 Task: Create in the project ChampionTech and in the Backlog issue 'Develop a new tool for automated testing of web application load testing and performance under high traffic conditions' a child issue 'Integration with recruiting management systems', and assign it to team member softage.3@softage.net. Create in the project ChampionTech and in the Backlog issue 'Upgrade the website navigation and menu design of a web application to improve user experience and website organization' a child issue 'Big data model bias and fairness remediation and reporting', and assign it to team member softage.4@softage.net
Action: Mouse scrolled (657, 511) with delta (0, 0)
Screenshot: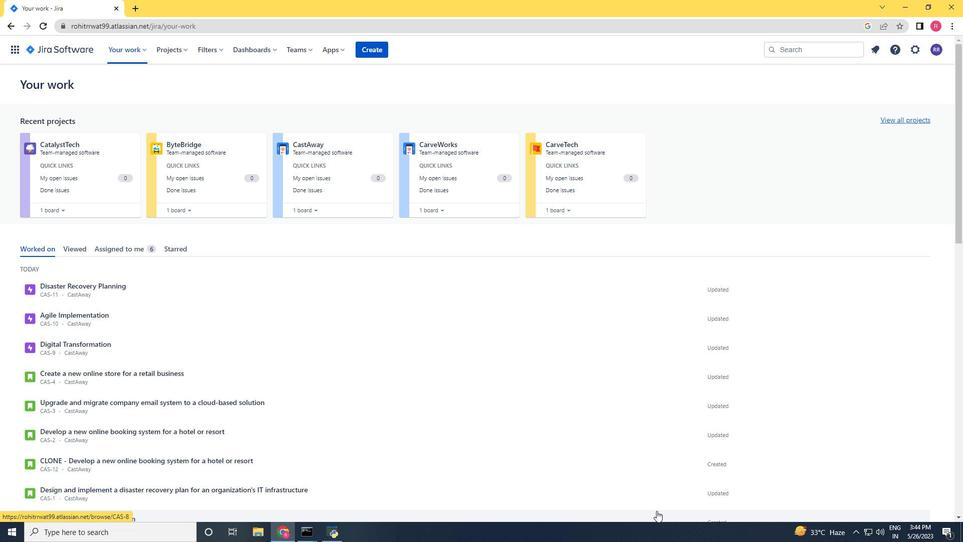 
Action: Mouse scrolled (657, 511) with delta (0, 0)
Screenshot: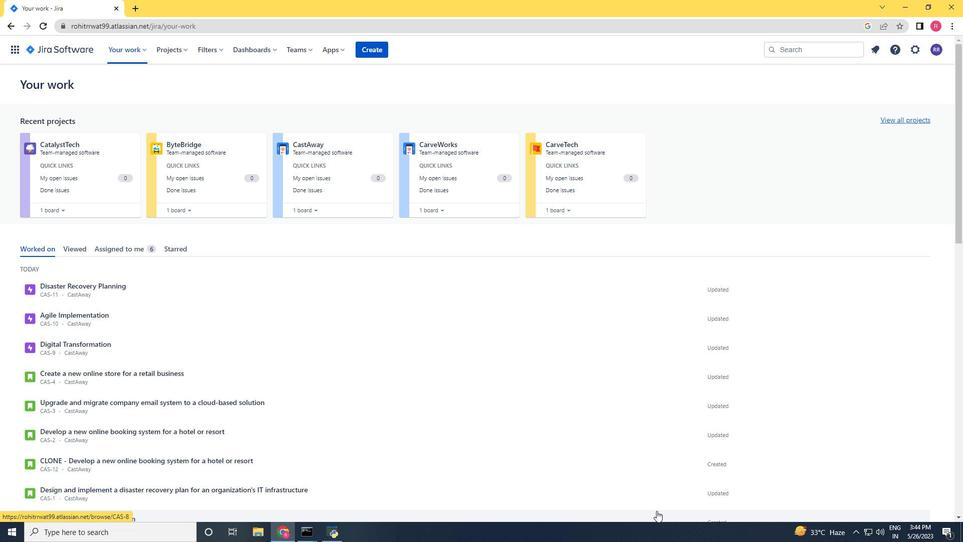 
Action: Mouse moved to (162, 44)
Screenshot: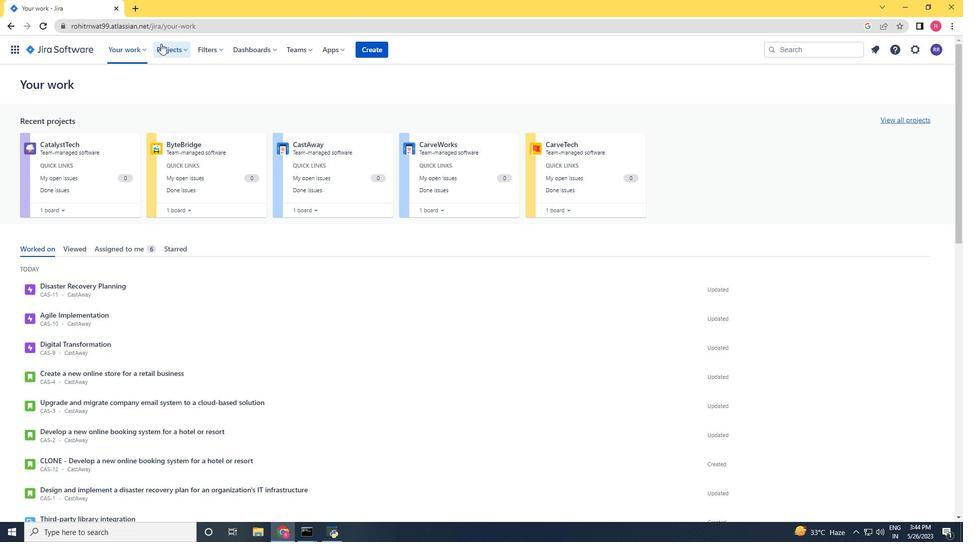 
Action: Mouse pressed left at (162, 44)
Screenshot: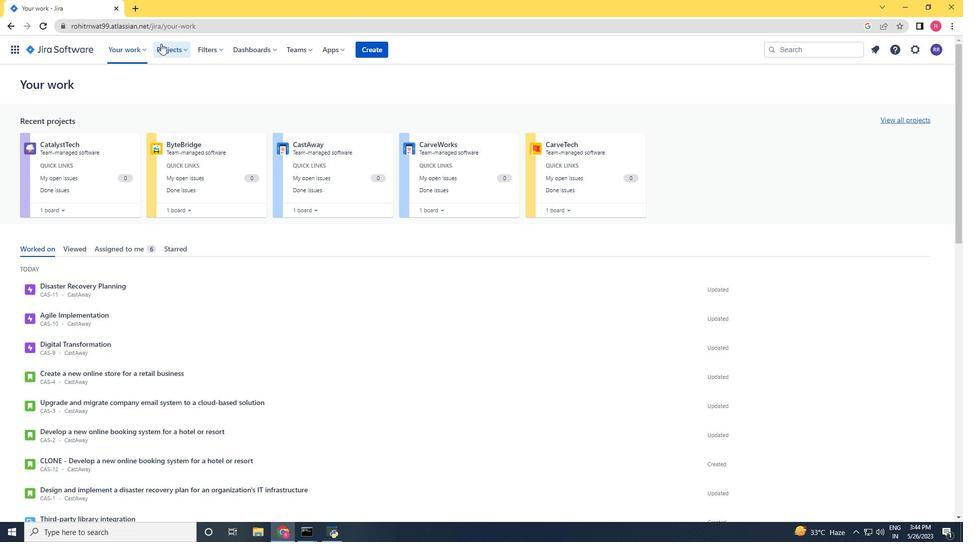 
Action: Mouse moved to (191, 84)
Screenshot: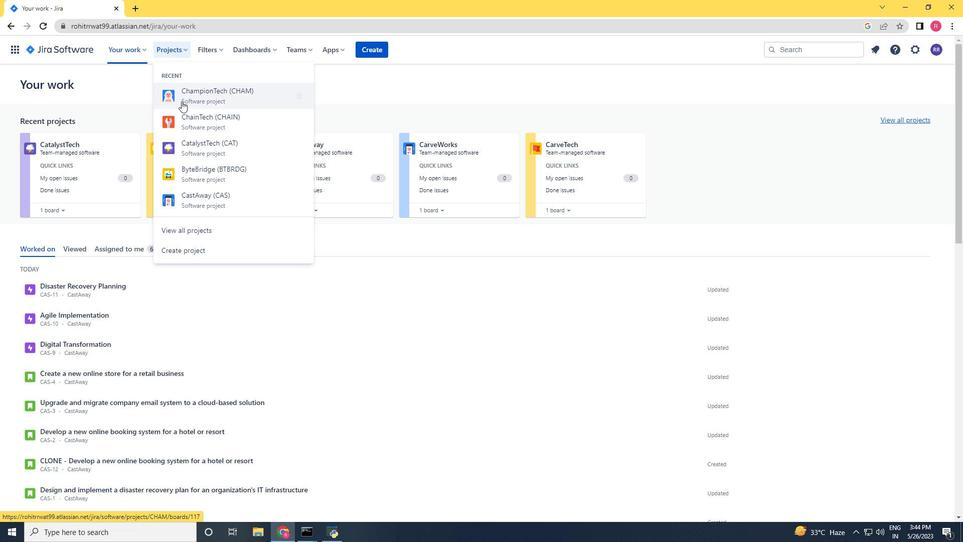 
Action: Mouse pressed left at (191, 84)
Screenshot: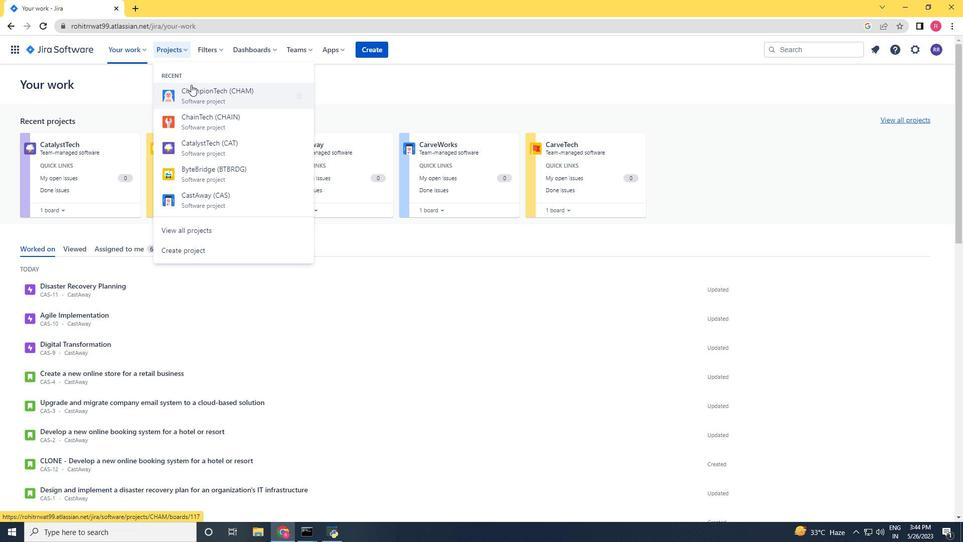 
Action: Mouse moved to (87, 145)
Screenshot: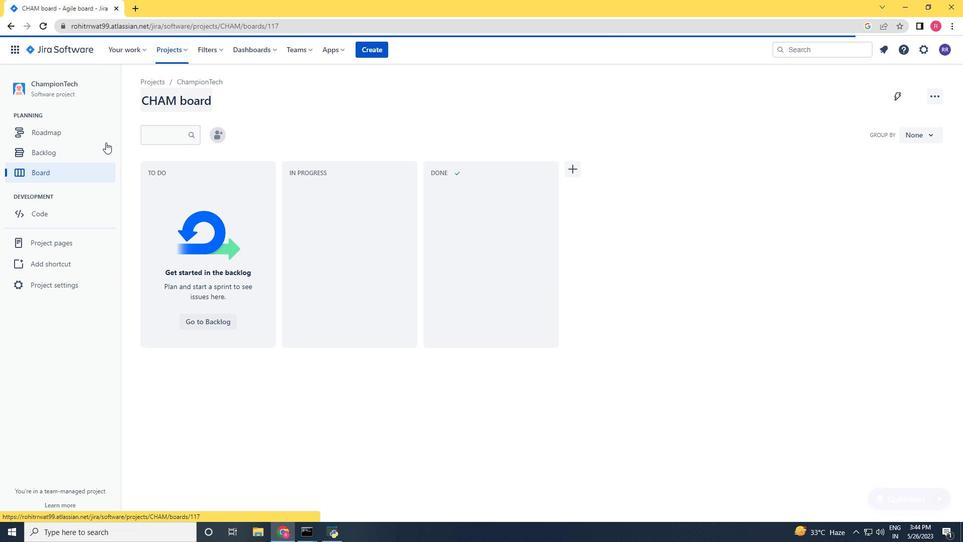 
Action: Mouse pressed left at (87, 145)
Screenshot: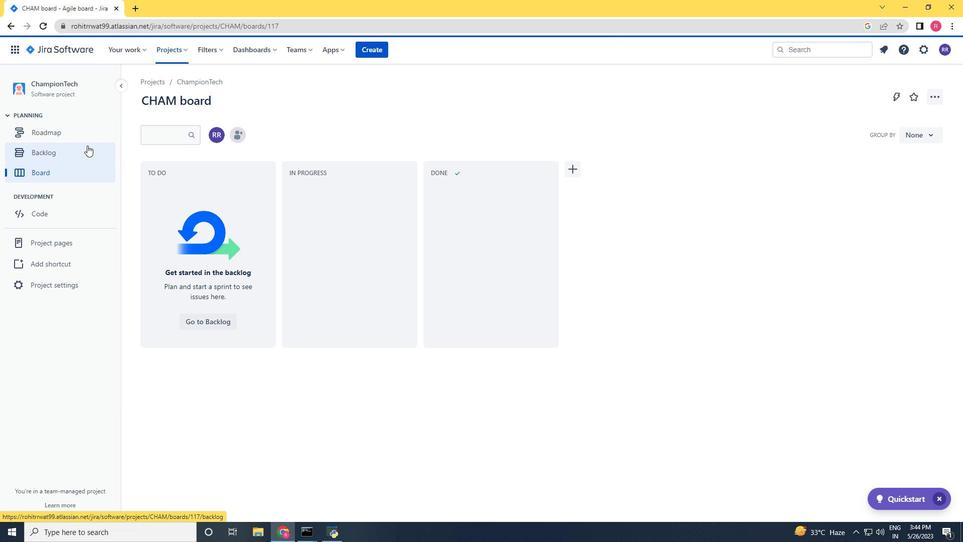 
Action: Mouse moved to (668, 260)
Screenshot: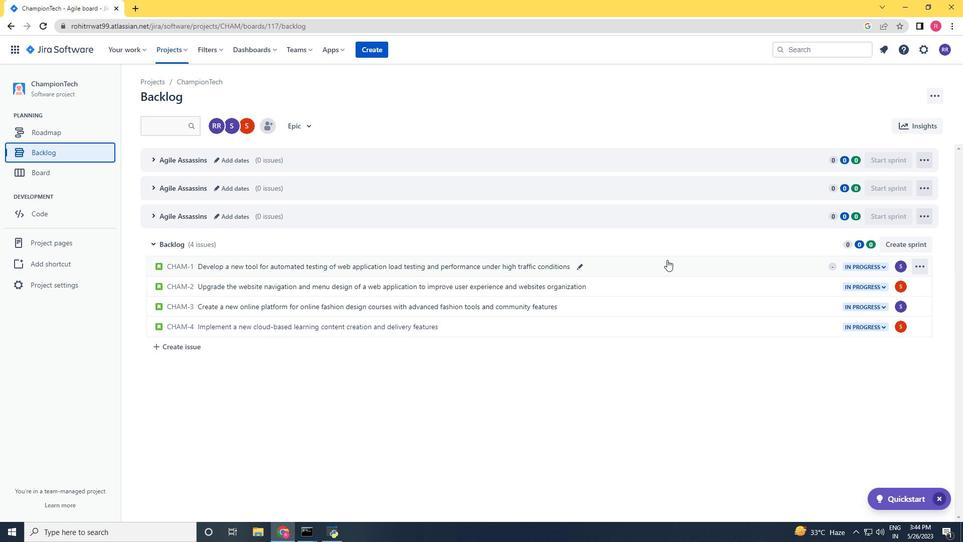
Action: Mouse pressed left at (668, 260)
Screenshot: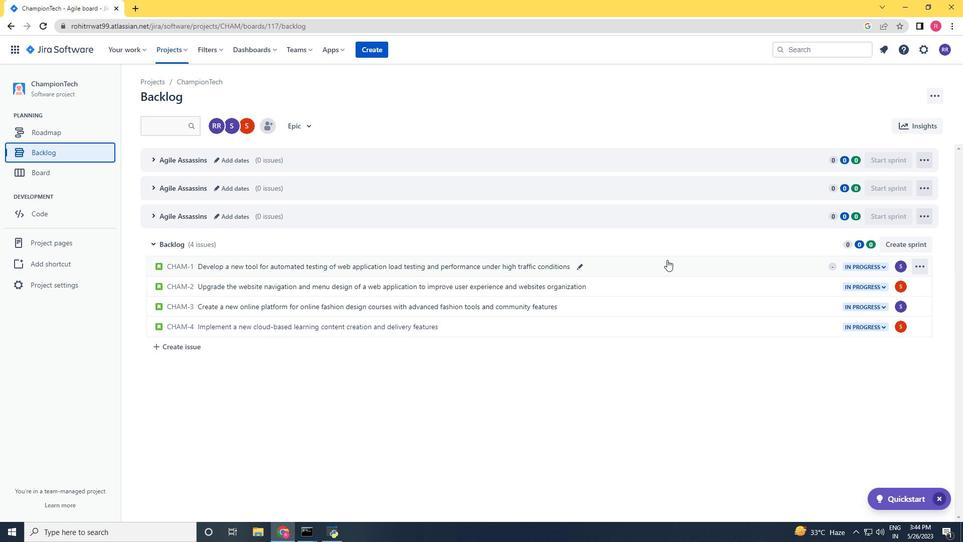 
Action: Mouse moved to (790, 237)
Screenshot: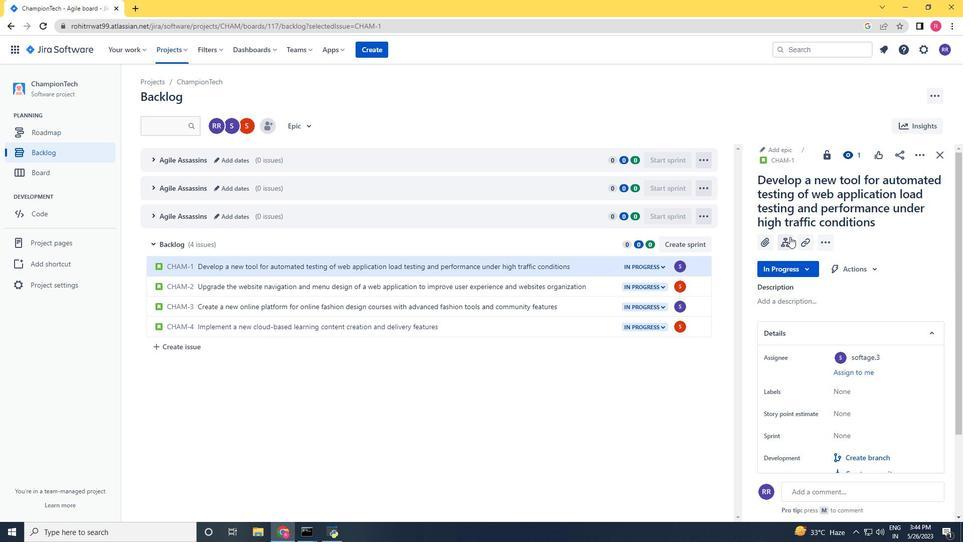 
Action: Mouse pressed left at (790, 237)
Screenshot: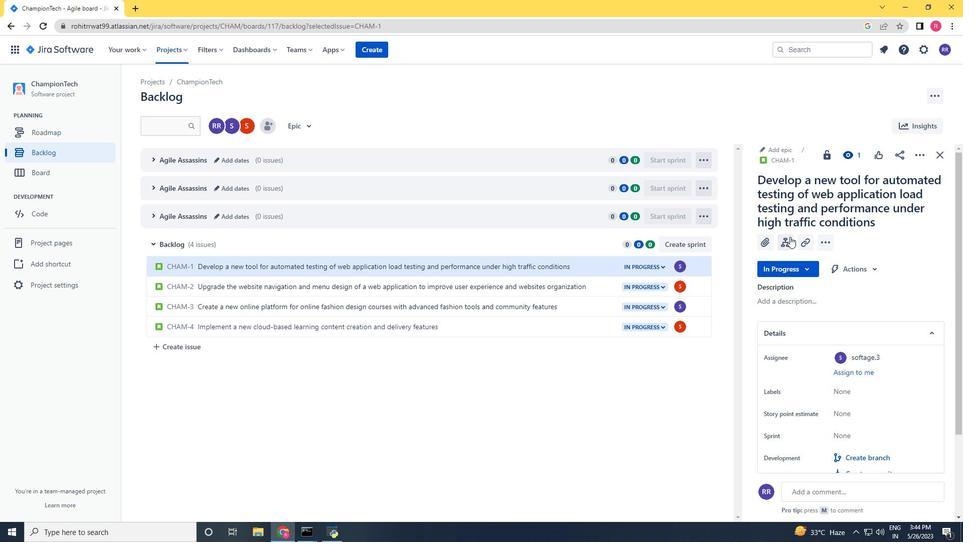 
Action: Mouse moved to (786, 271)
Screenshot: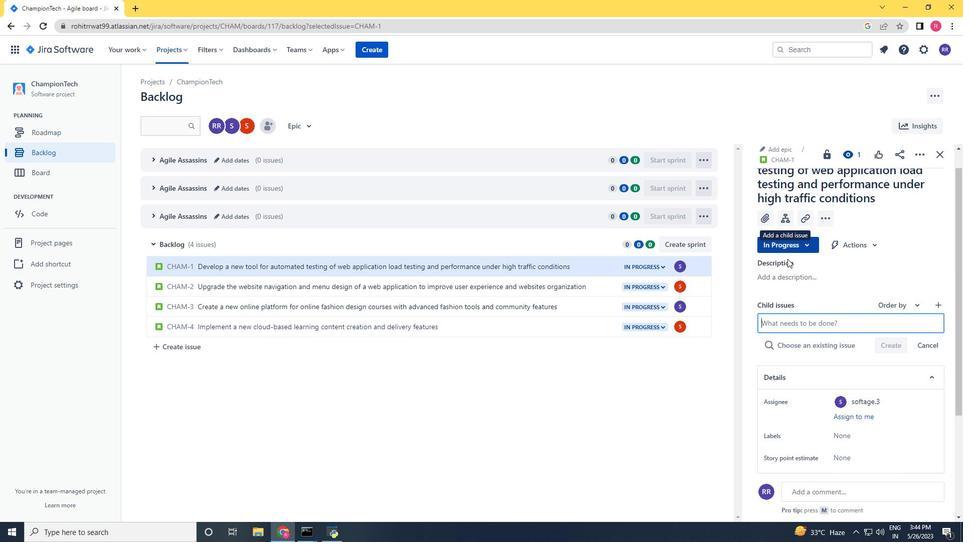 
Action: Key pressed <Key.shift><Key.shift>Integration<Key.space>with<Key.space>recruiting<Key.space>management<Key.space>systems<Key.enter>
Screenshot: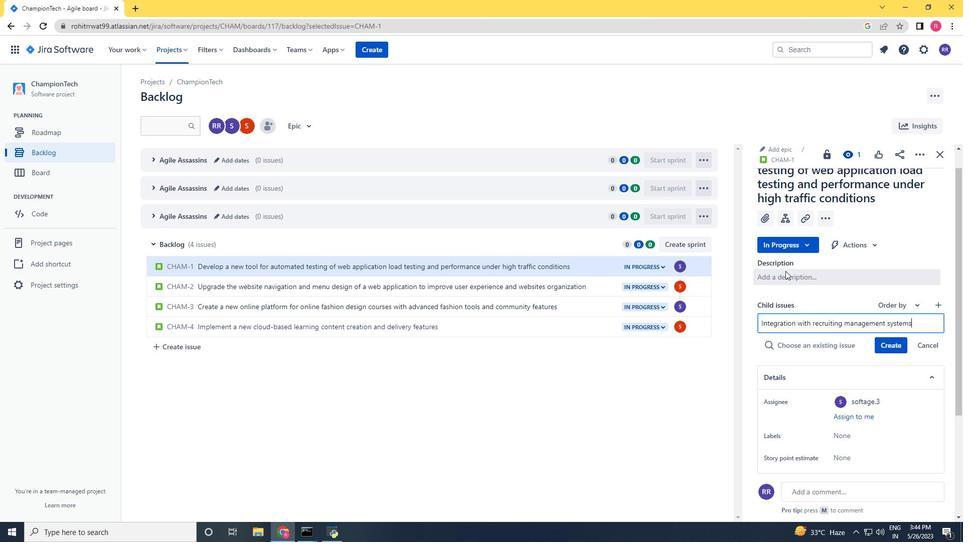 
Action: Mouse moved to (900, 332)
Screenshot: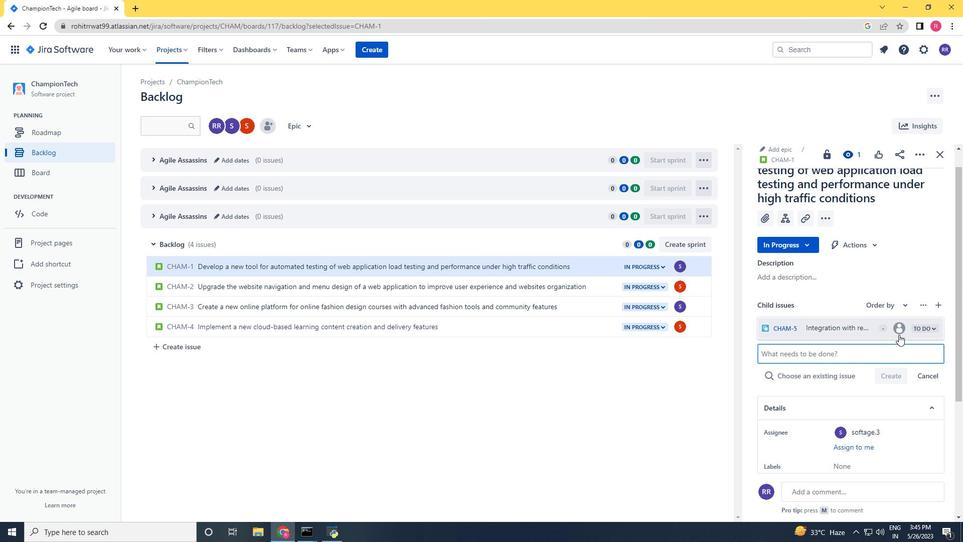 
Action: Mouse pressed left at (900, 332)
Screenshot: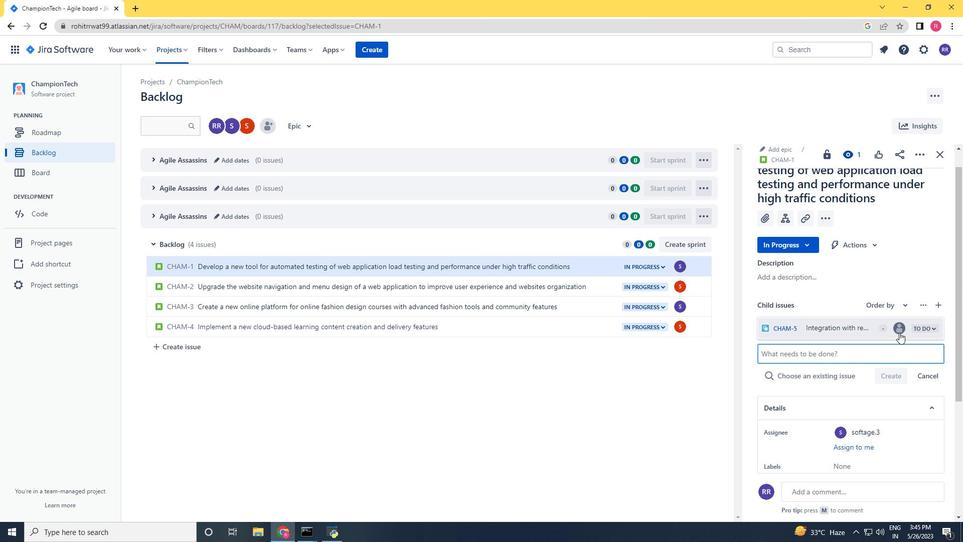 
Action: Key pressed softage.3<Key.shift>@softage.net
Screenshot: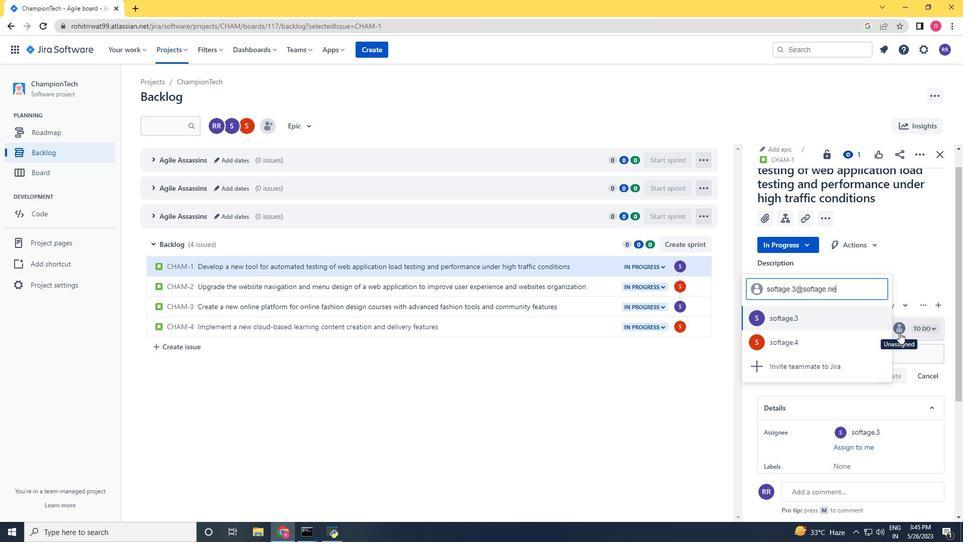 
Action: Mouse moved to (824, 326)
Screenshot: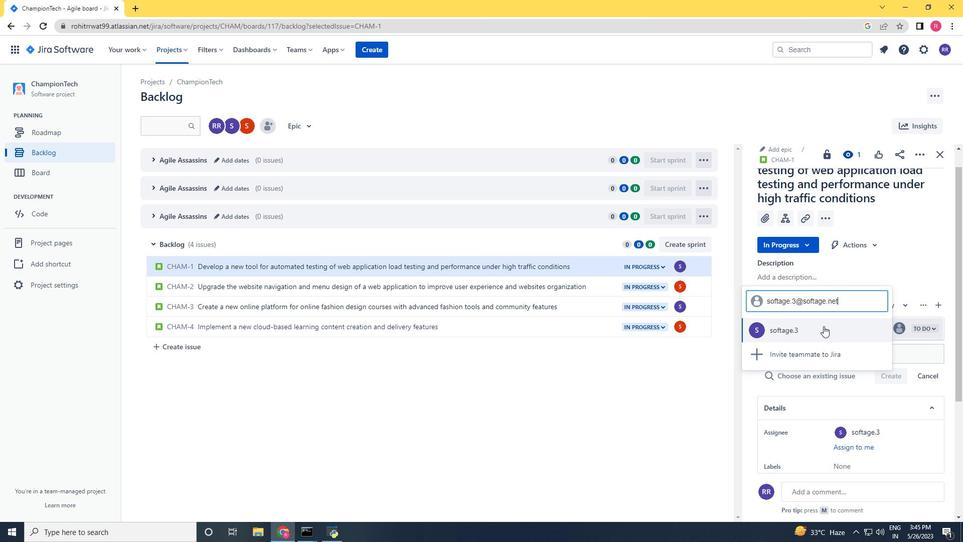 
Action: Mouse pressed left at (824, 326)
Screenshot: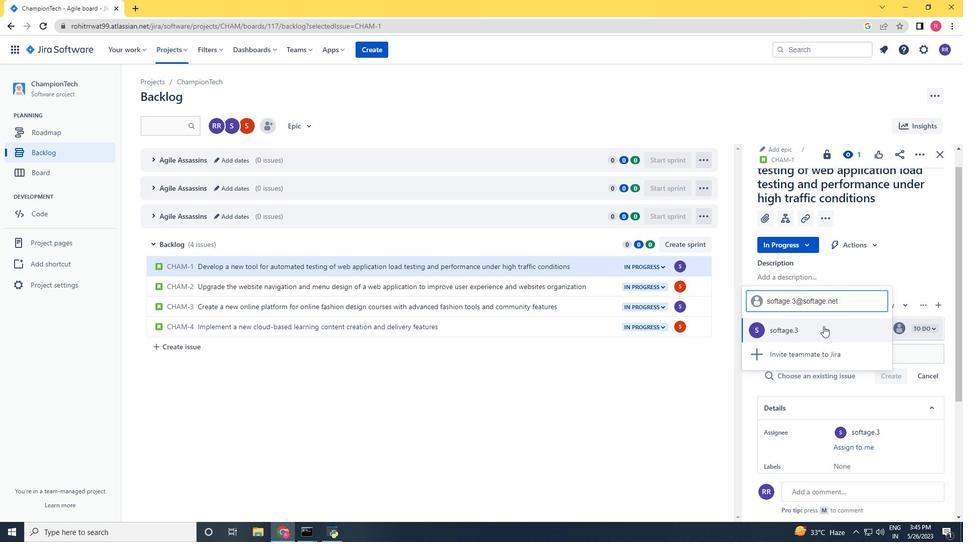 
Action: Mouse moved to (605, 290)
Screenshot: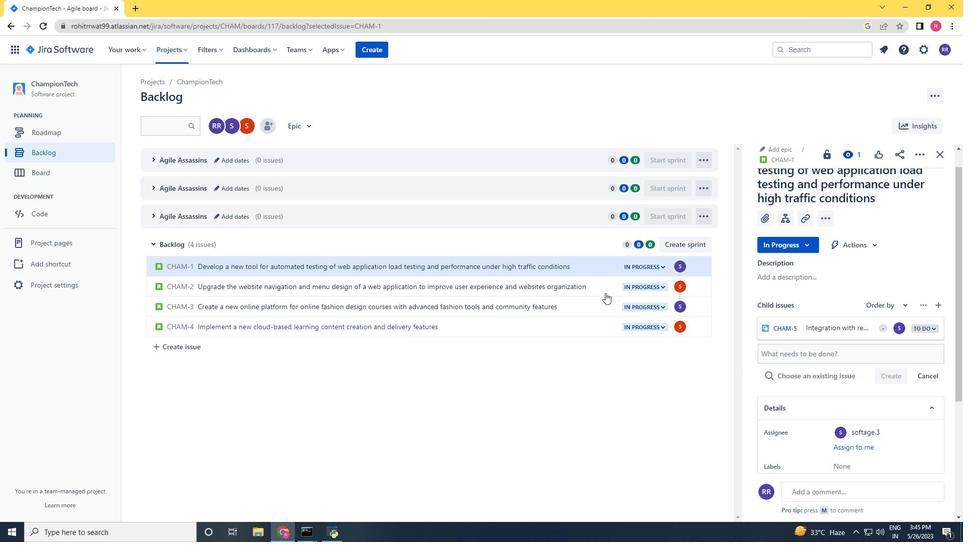 
Action: Mouse pressed left at (605, 290)
Screenshot: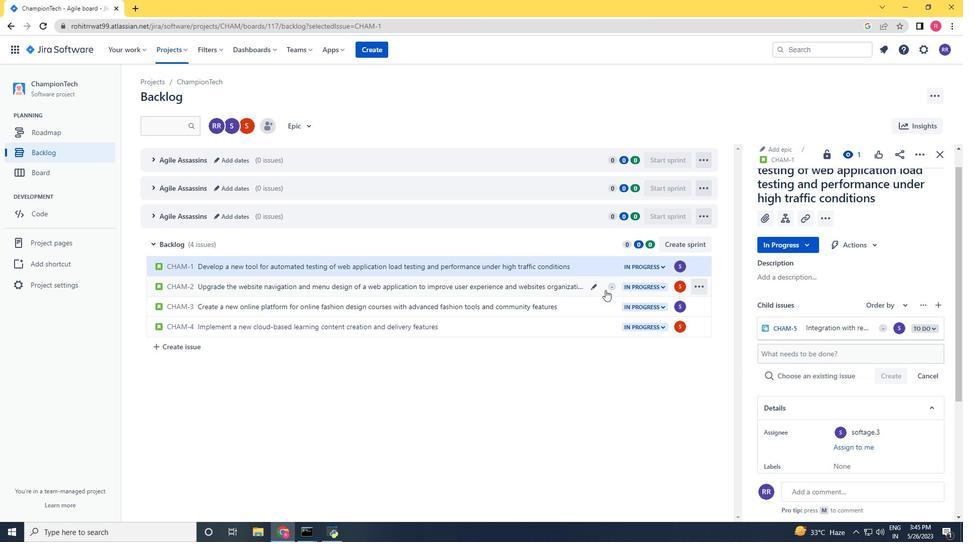 
Action: Mouse moved to (784, 251)
Screenshot: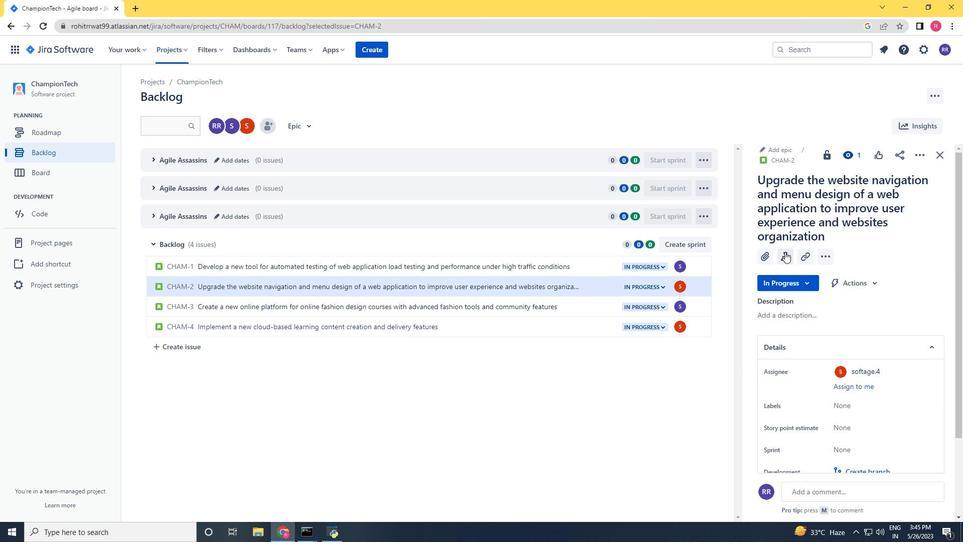 
Action: Mouse pressed left at (784, 251)
Screenshot: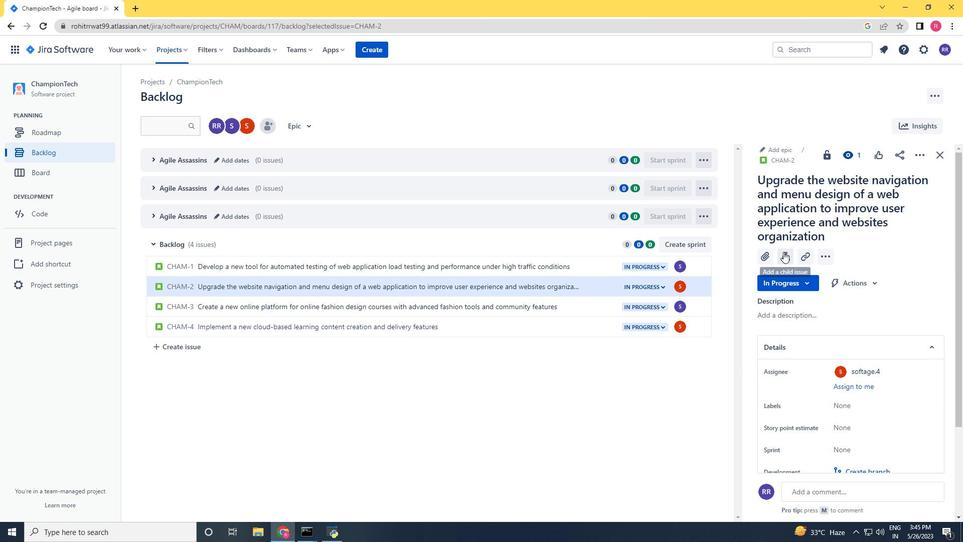 
Action: Key pressed <Key.shift>Big<Key.space>data<Key.space>model<Key.space>bias<Key.space>and<Key.space>fairness<Key.space>remdition<Key.space><Key.backspace><Key.backspace><Key.backspace><Key.backspace><Key.backspace><Key.backspace><Key.backspace><Key.backspace>ediation<Key.space>and<Key.space>reporting<Key.space><Key.enter>
Screenshot: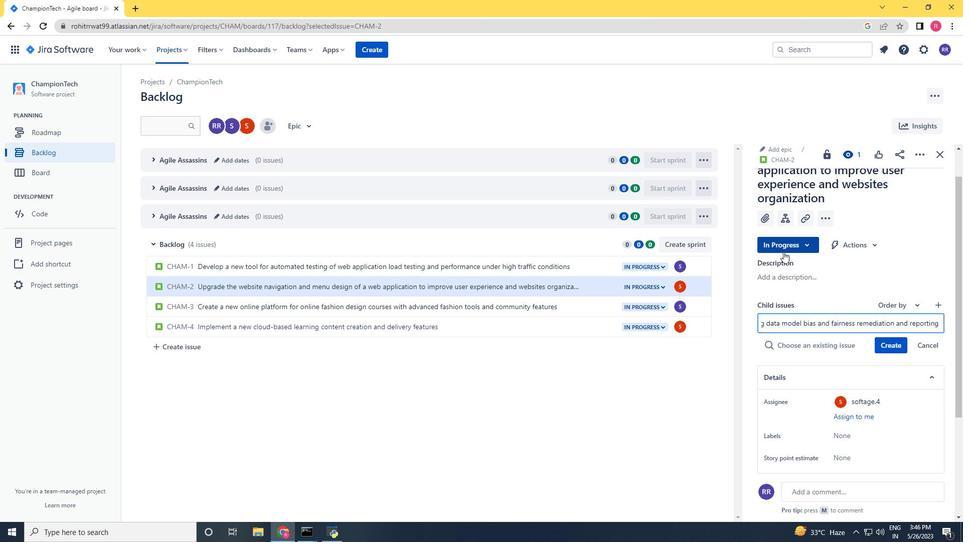 
Action: Mouse moved to (902, 329)
Screenshot: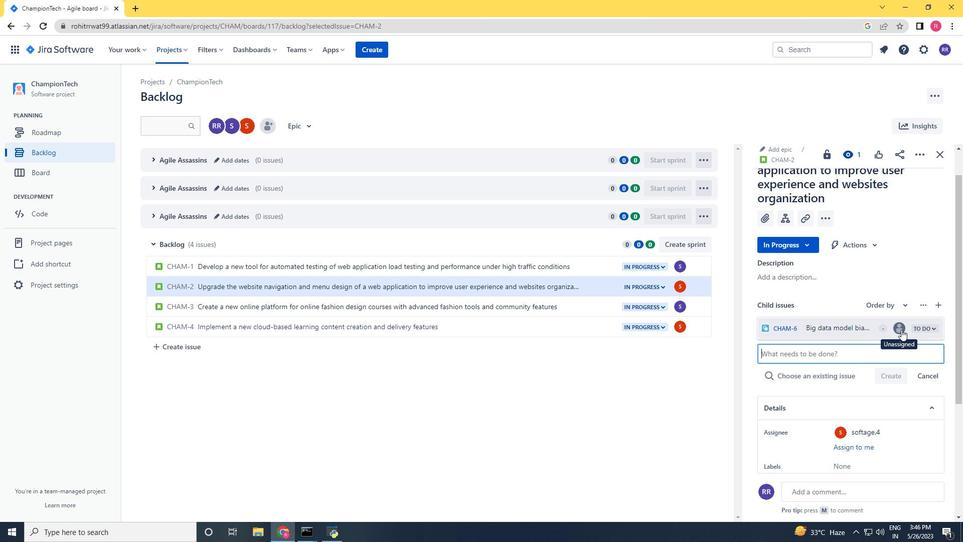 
Action: Mouse pressed left at (902, 329)
Screenshot: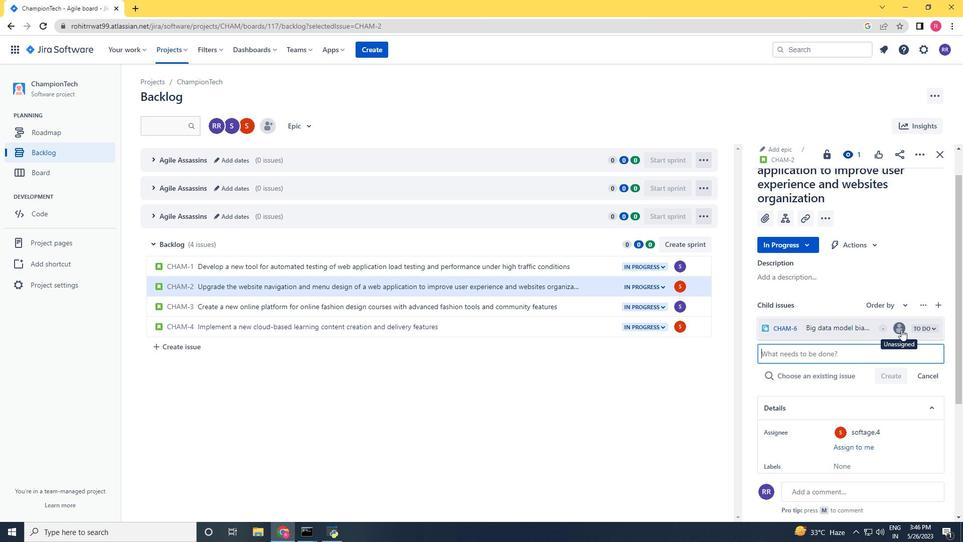 
Action: Key pressed softage.4<Key.shift>@softage.net
Screenshot: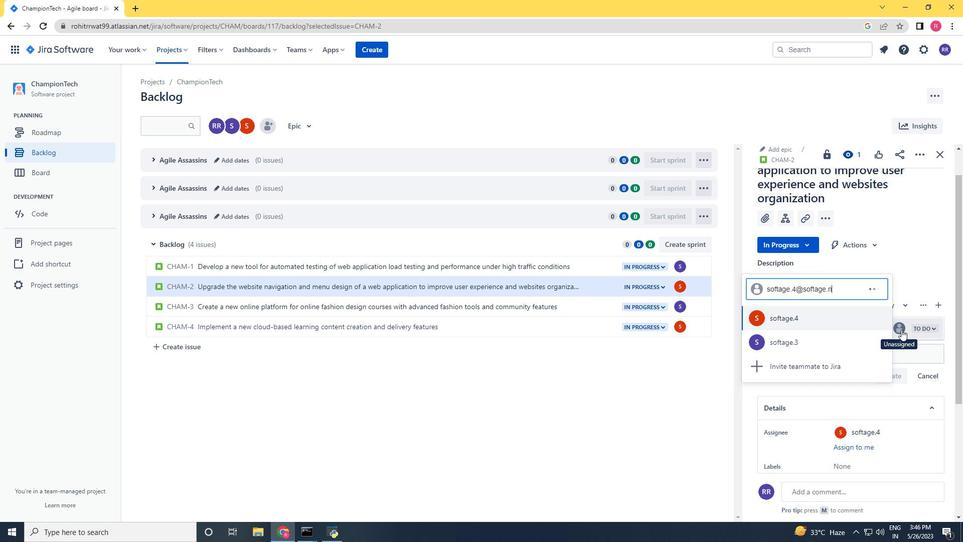 
Action: Mouse moved to (796, 324)
Screenshot: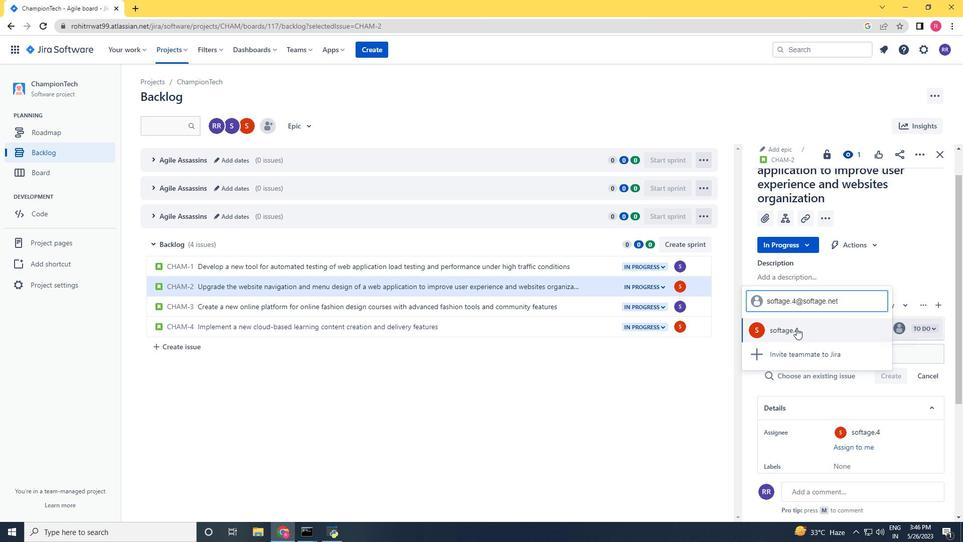 
Action: Mouse pressed left at (796, 324)
Screenshot: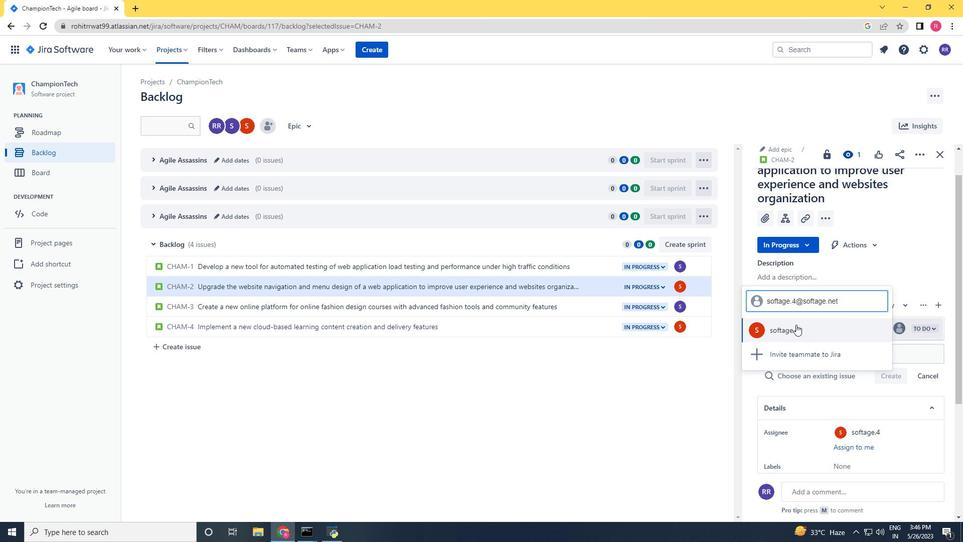 
Action: Mouse moved to (591, 432)
Screenshot: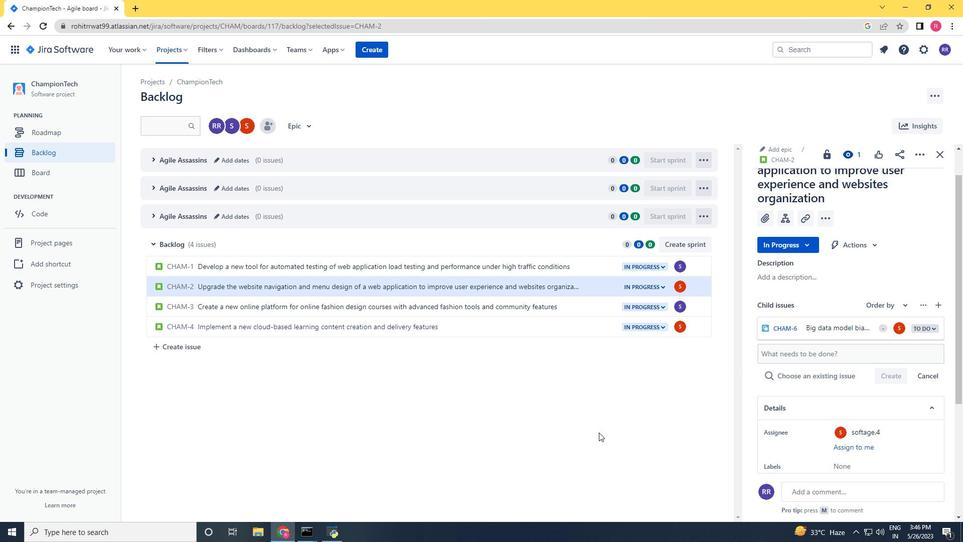 
